 Task: Create a sub task Release to Production / Go Live for the task  Create a feature for users to report inappropriate content in the project Vertex , assign it to team member softage.10@softage.net and update the status of the sub task to  Off Track , set the priority of the sub task to High.
Action: Mouse moved to (46, 417)
Screenshot: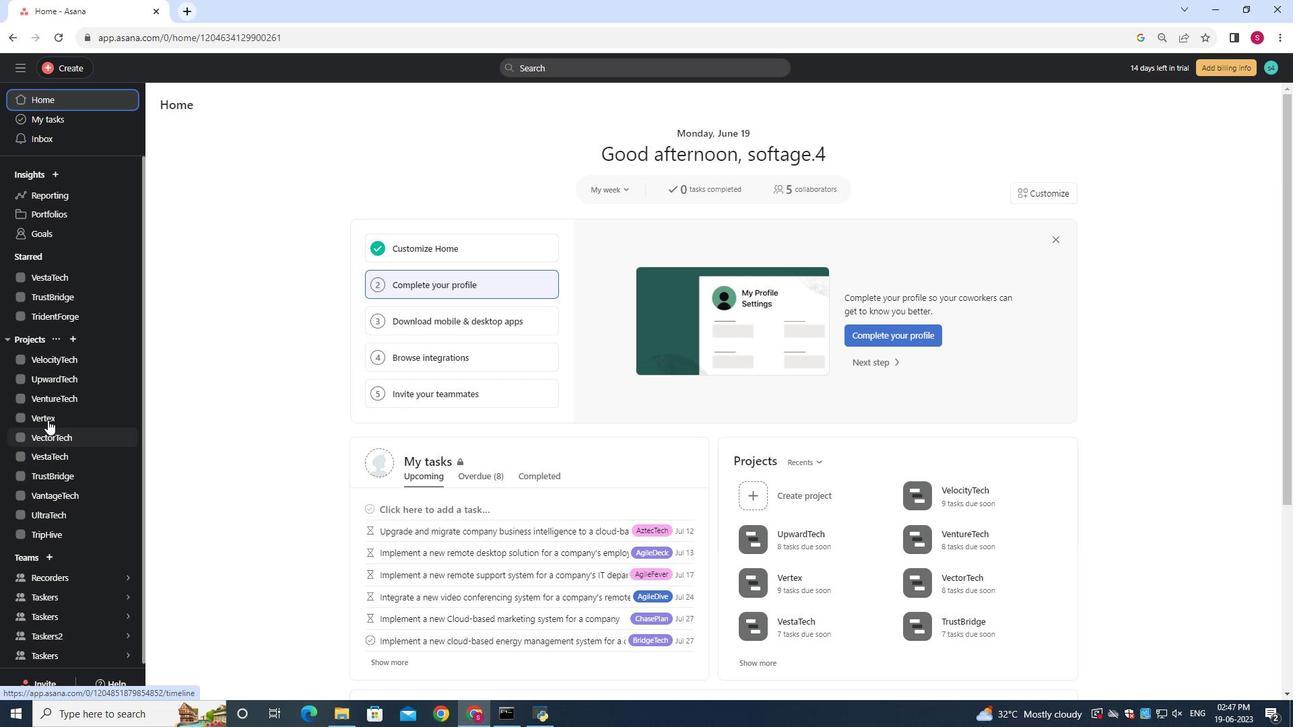 
Action: Mouse pressed left at (46, 417)
Screenshot: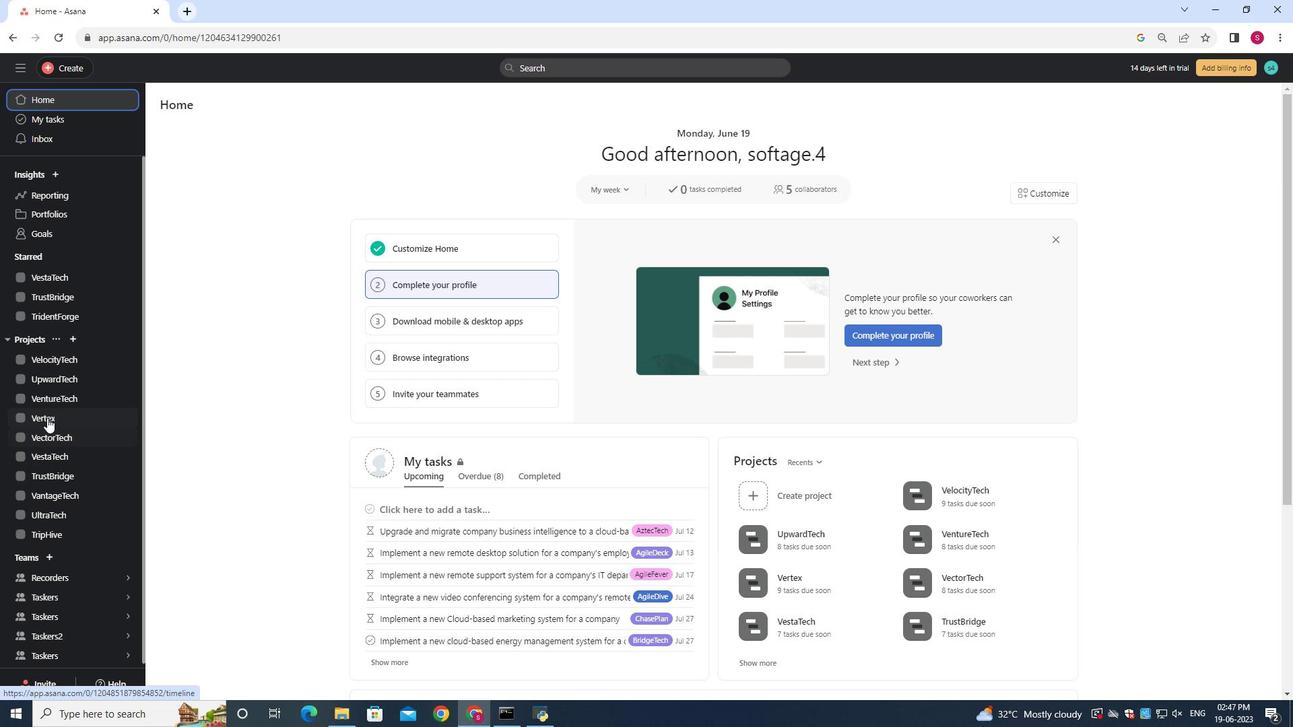 
Action: Mouse moved to (501, 295)
Screenshot: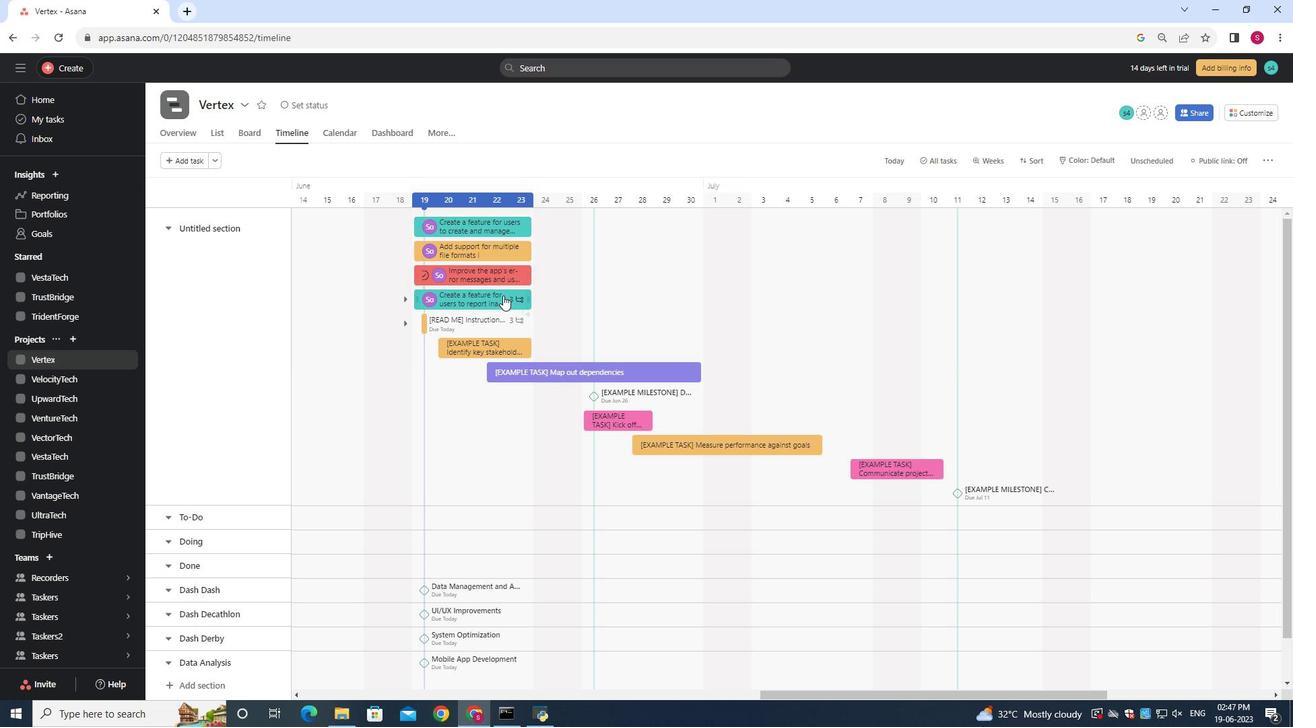 
Action: Mouse pressed left at (501, 295)
Screenshot: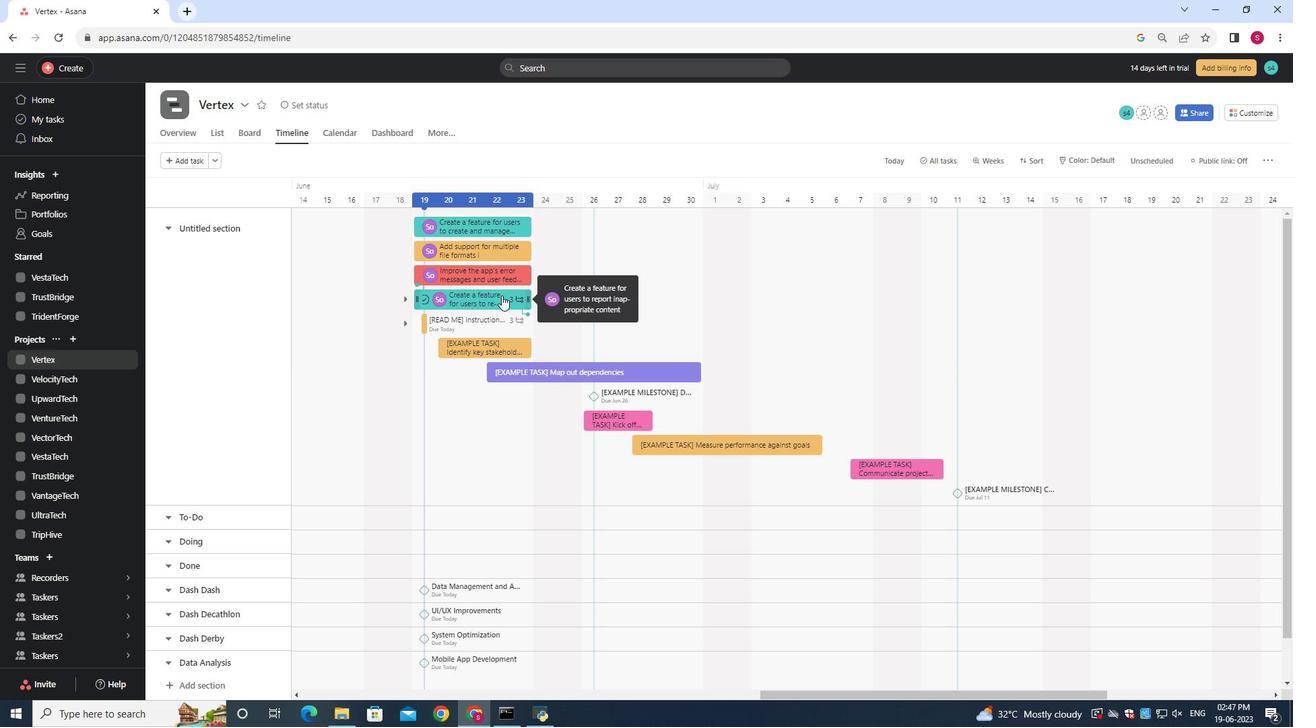 
Action: Mouse moved to (997, 363)
Screenshot: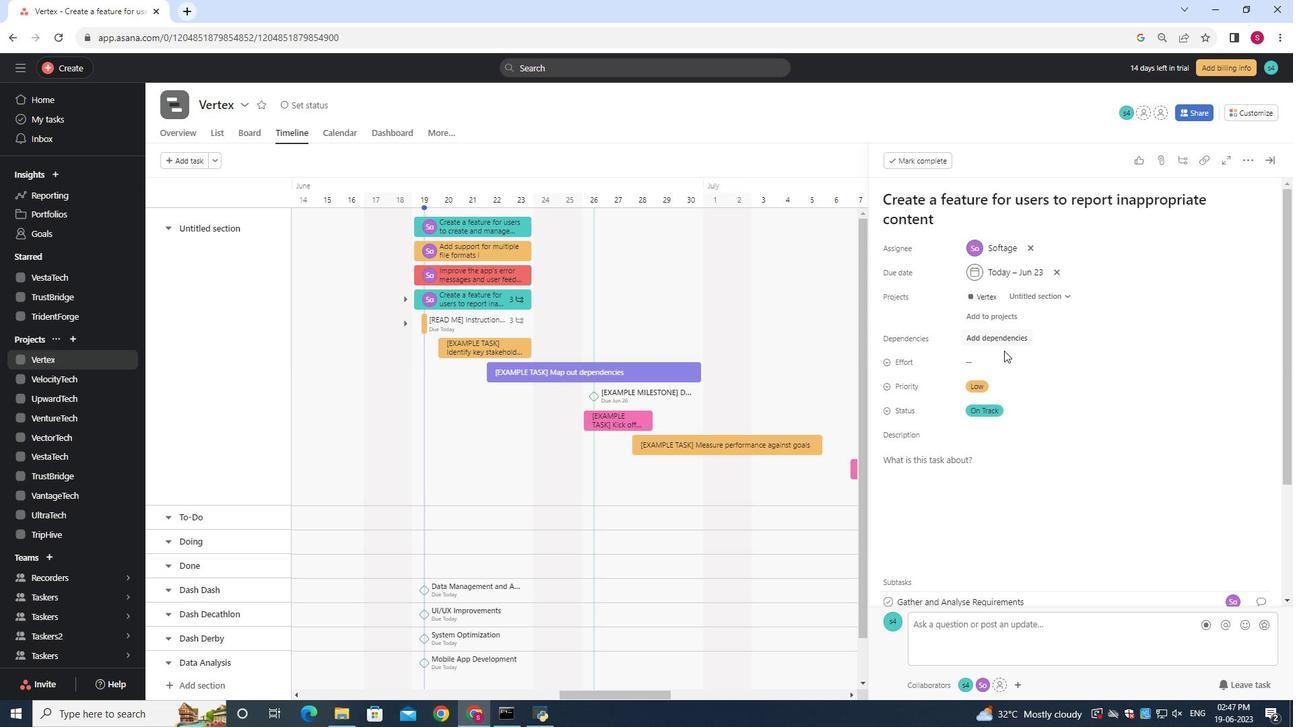 
Action: Mouse scrolled (997, 362) with delta (0, 0)
Screenshot: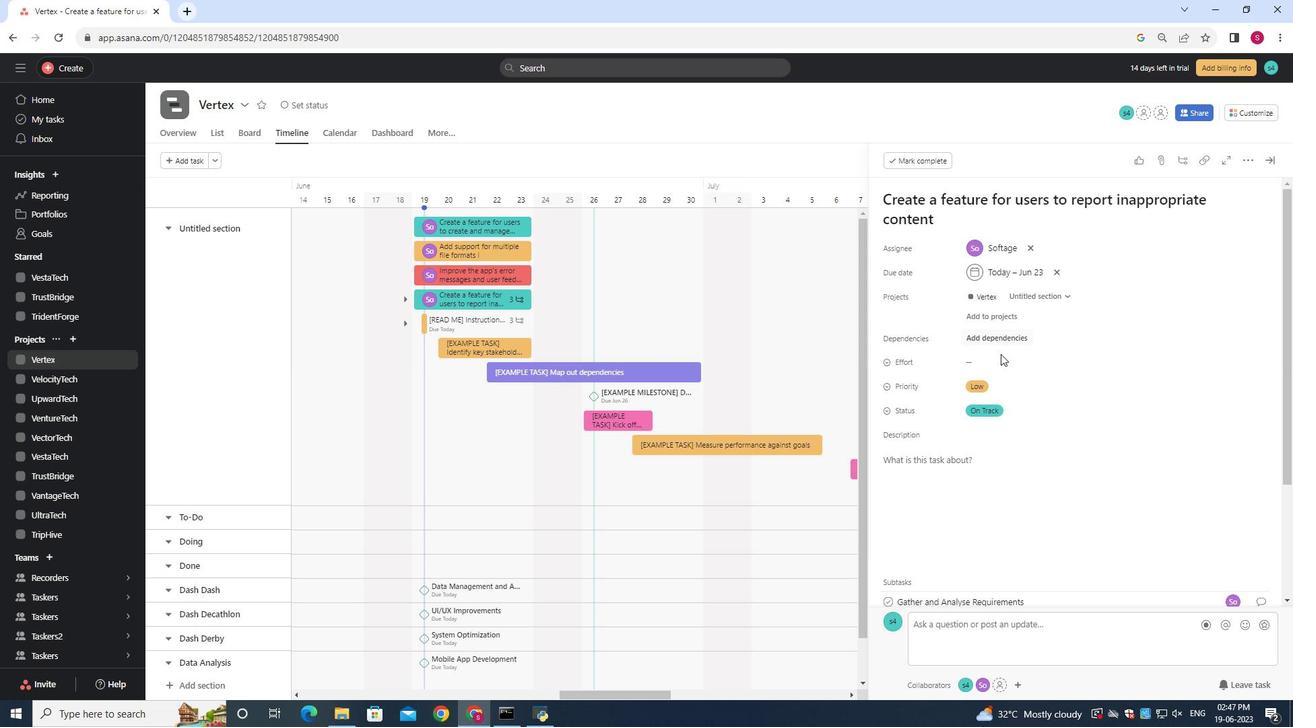 
Action: Mouse scrolled (997, 362) with delta (0, 0)
Screenshot: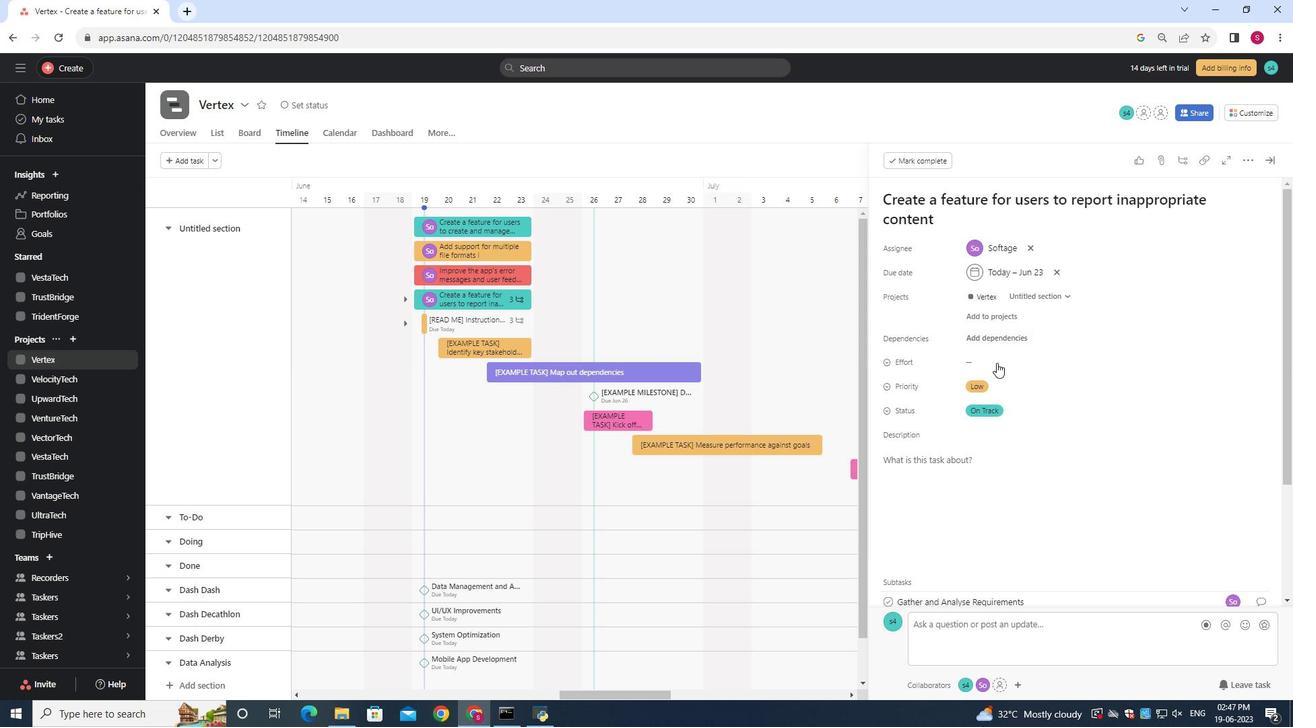 
Action: Mouse moved to (995, 362)
Screenshot: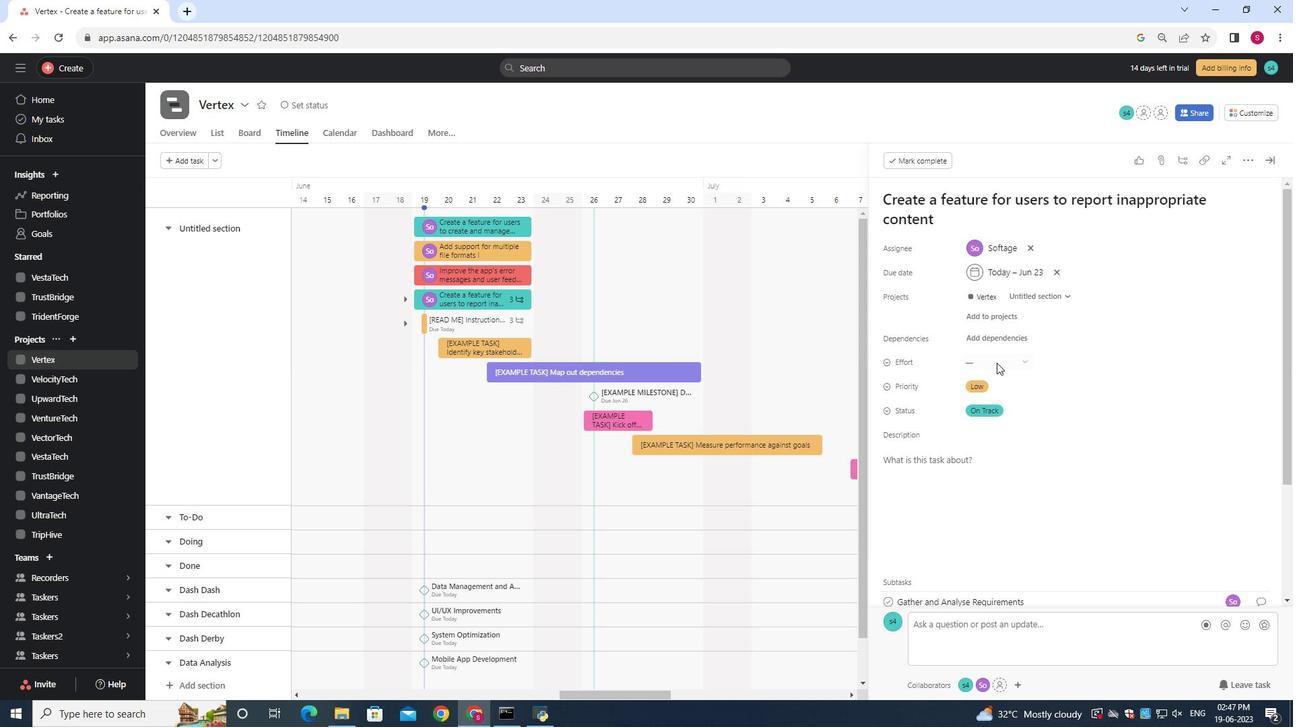 
Action: Mouse scrolled (996, 362) with delta (0, 0)
Screenshot: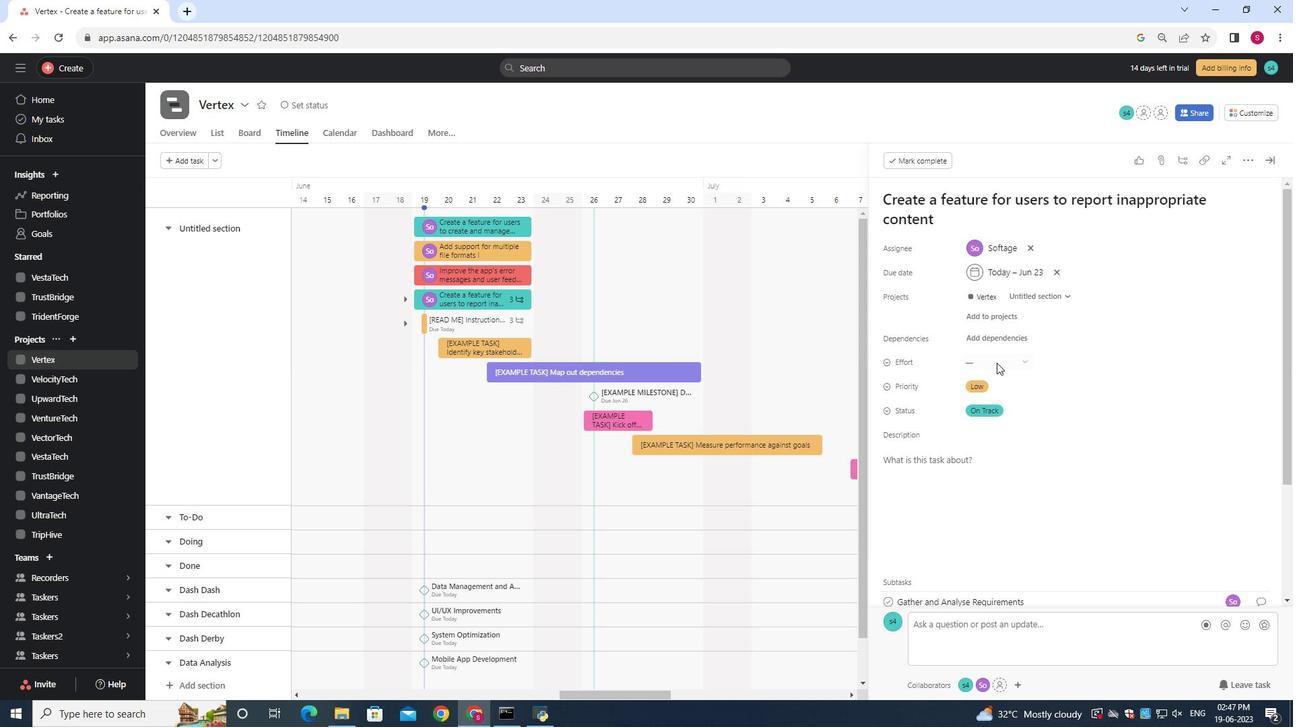 
Action: Mouse moved to (919, 507)
Screenshot: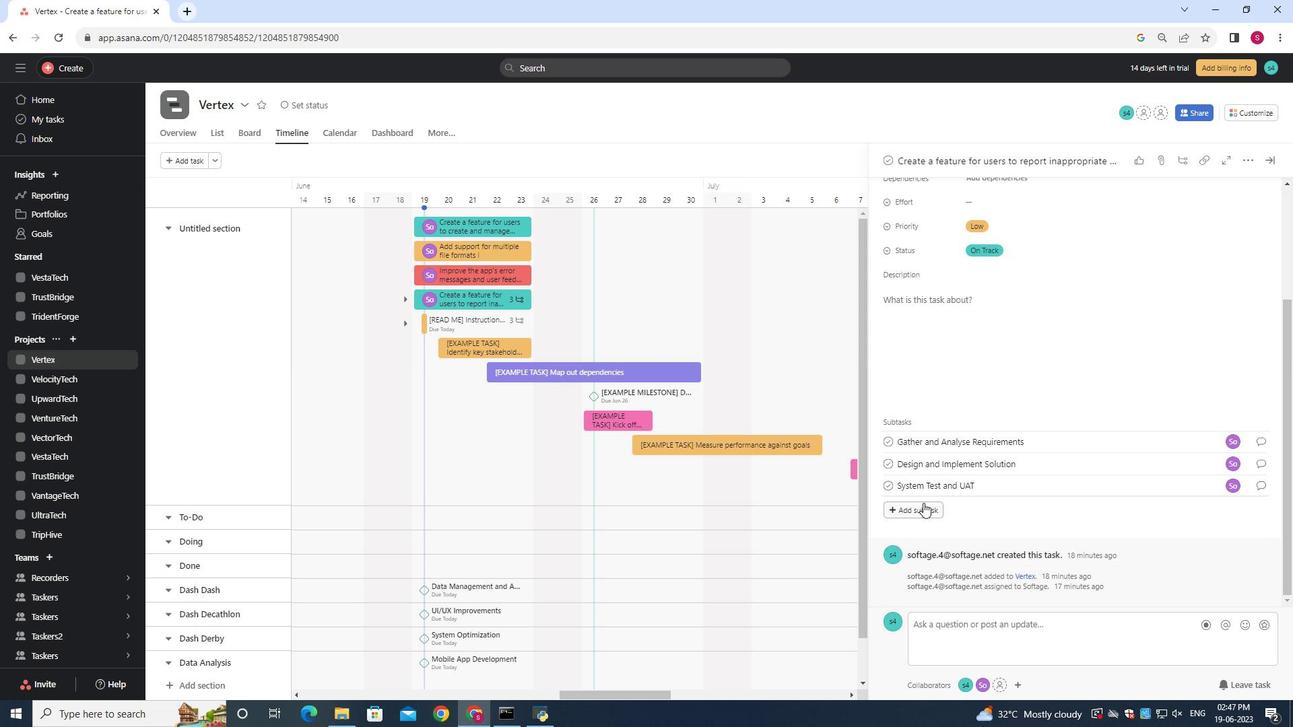 
Action: Mouse pressed left at (919, 507)
Screenshot: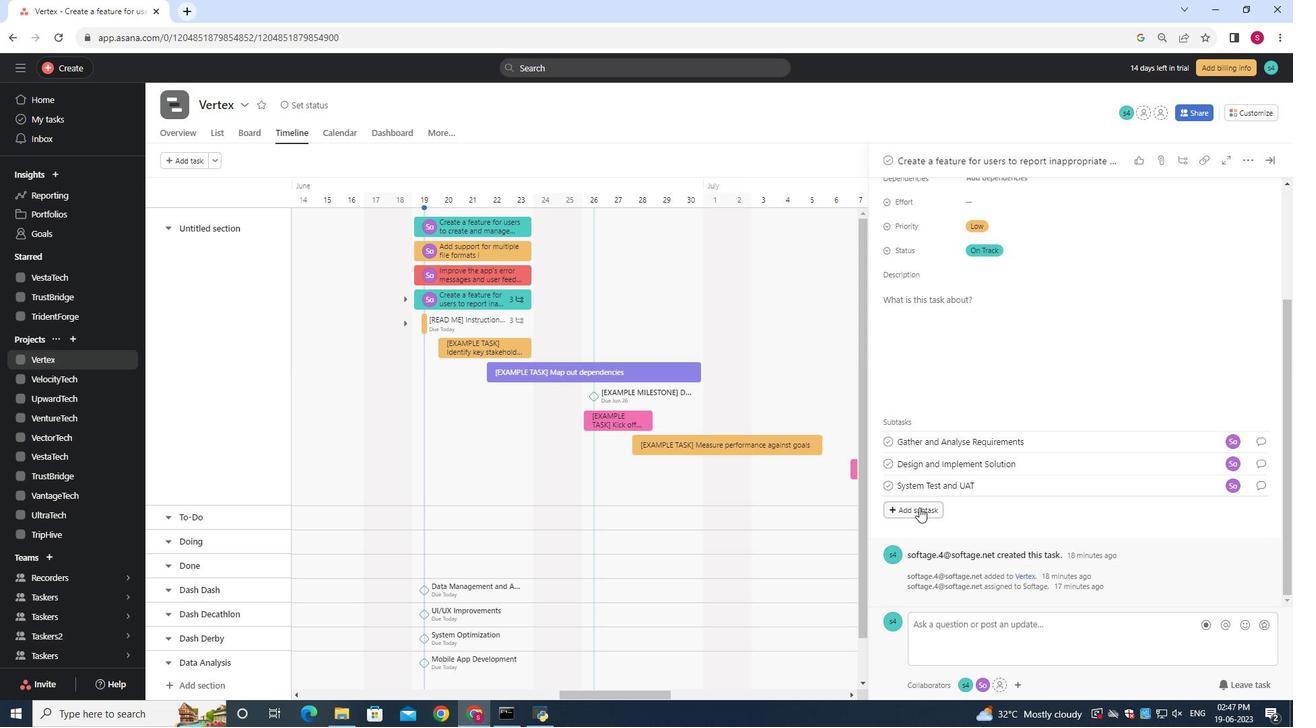 
Action: Key pressed <Key.shift><Key.shift><Key.shift>Release<Key.space>to<Key.space><Key.shift>Production<Key.space>/<Key.space><Key.shift><Key.shift><Key.shift><Key.shift><Key.shift>Go<Key.space><Key.shift><Key.shift>Live
Screenshot: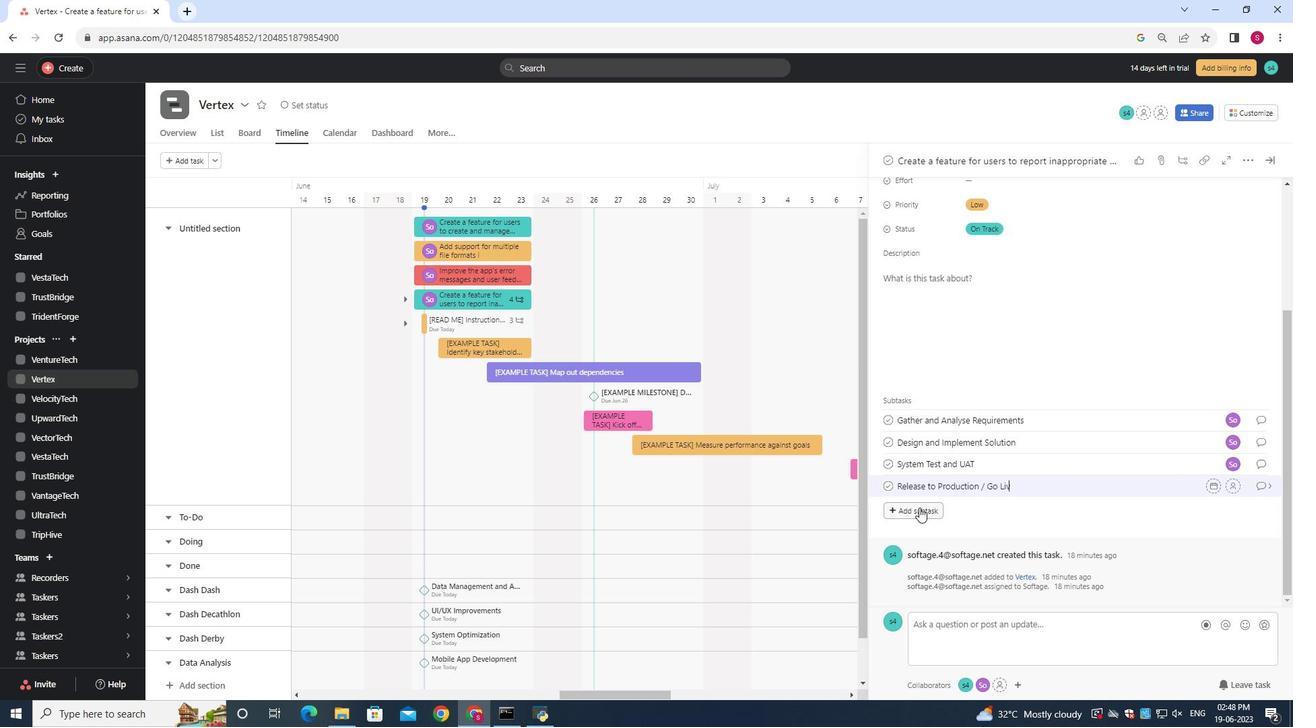 
Action: Mouse moved to (1234, 487)
Screenshot: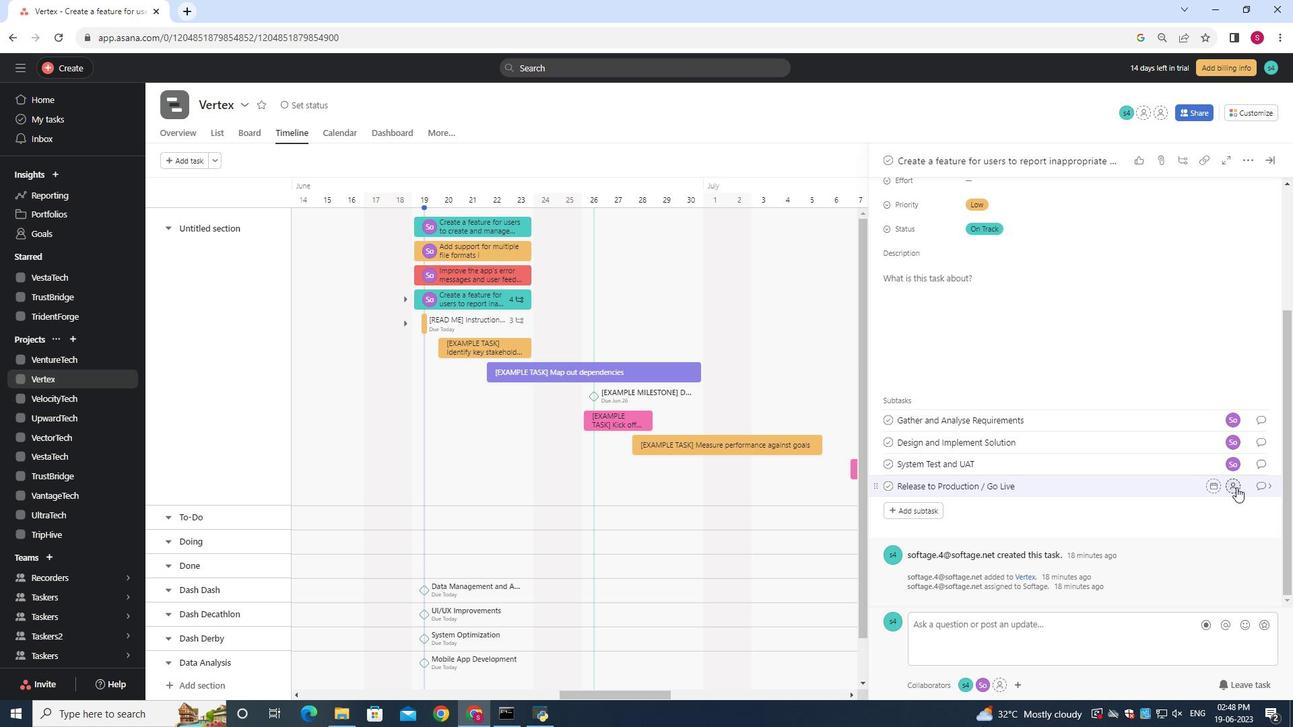 
Action: Mouse pressed left at (1234, 487)
Screenshot: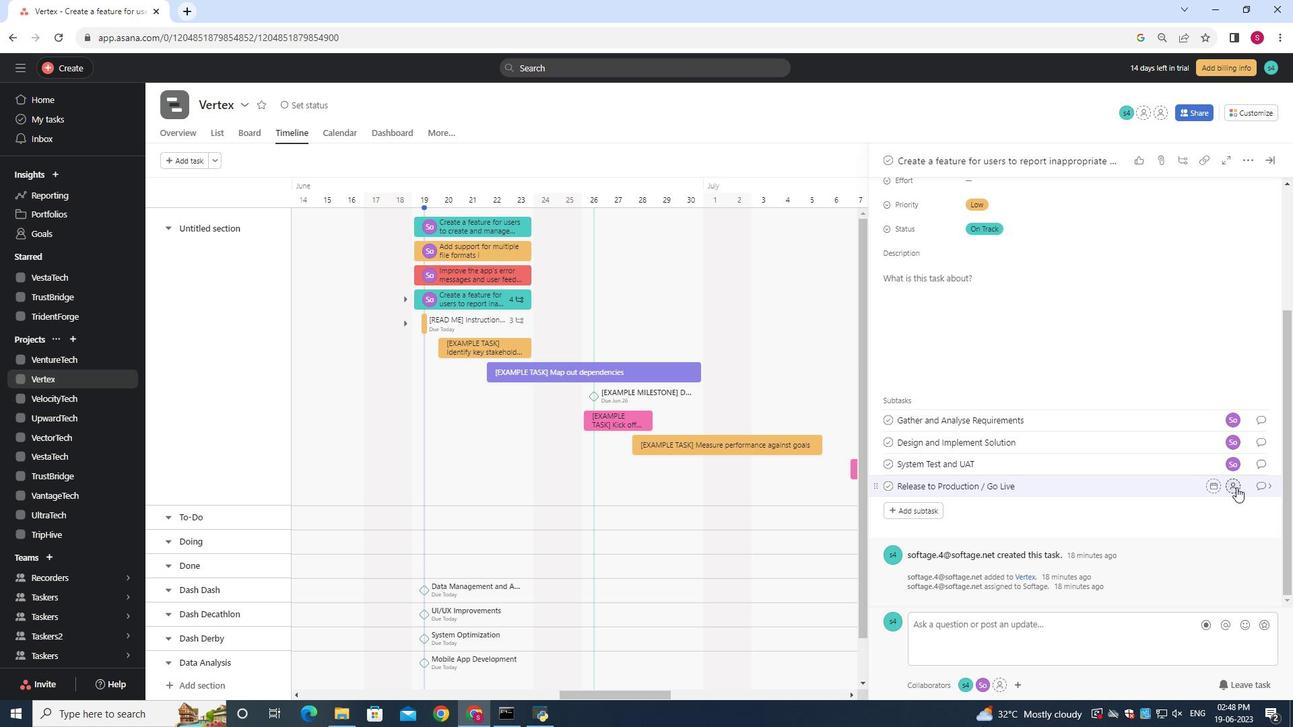 
Action: Mouse moved to (1231, 487)
Screenshot: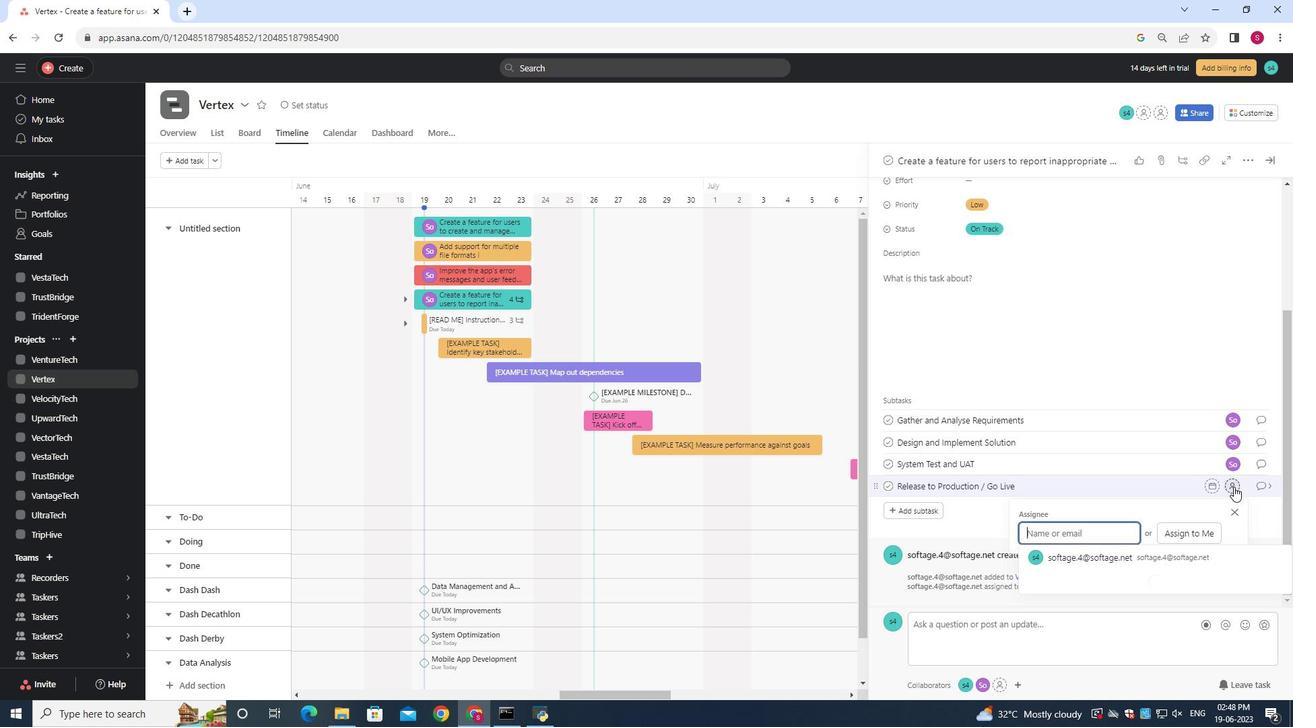 
Action: Key pressed softage.10<Key.shift>@softage.net
Screenshot: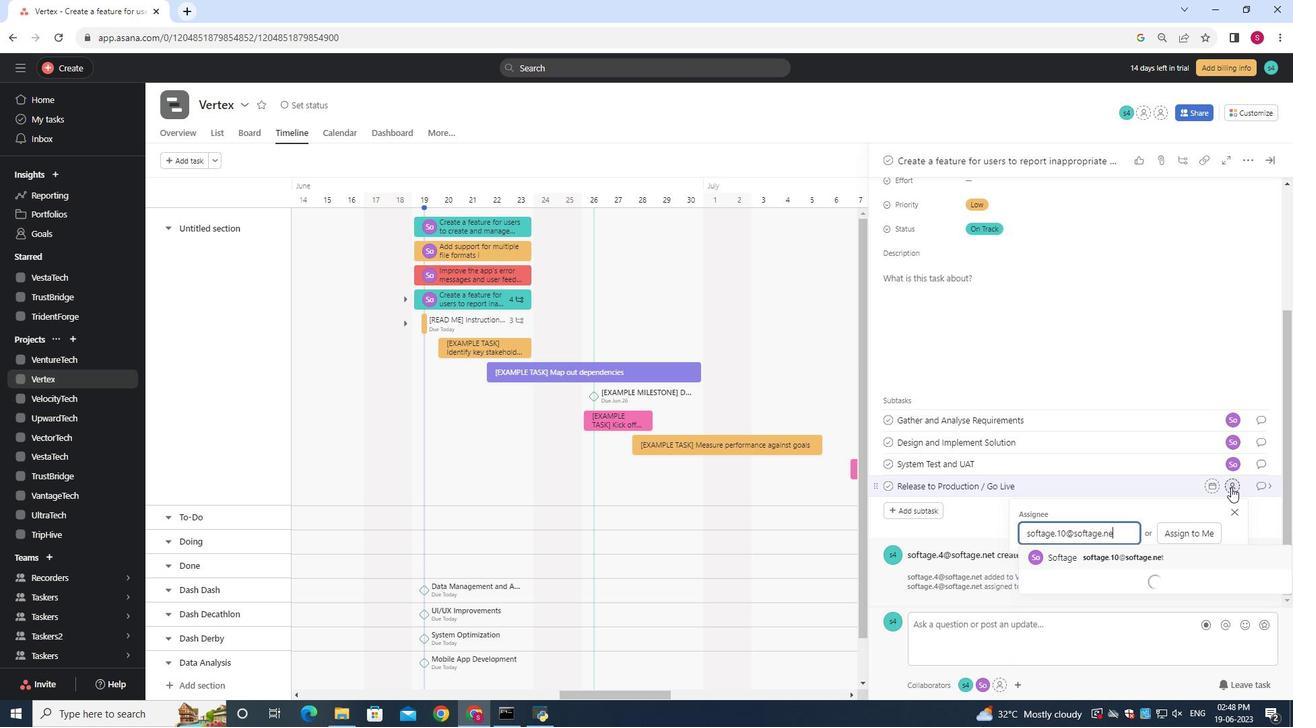 
Action: Mouse moved to (1114, 557)
Screenshot: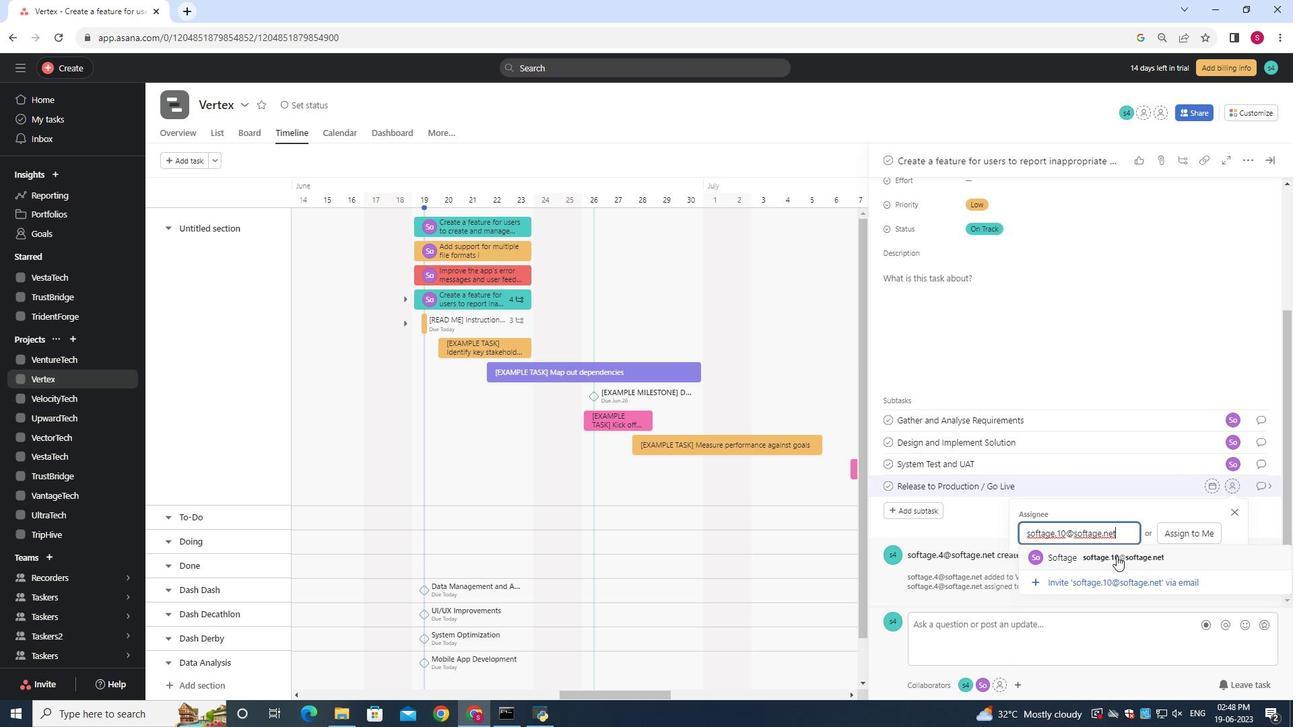 
Action: Mouse pressed left at (1114, 557)
Screenshot: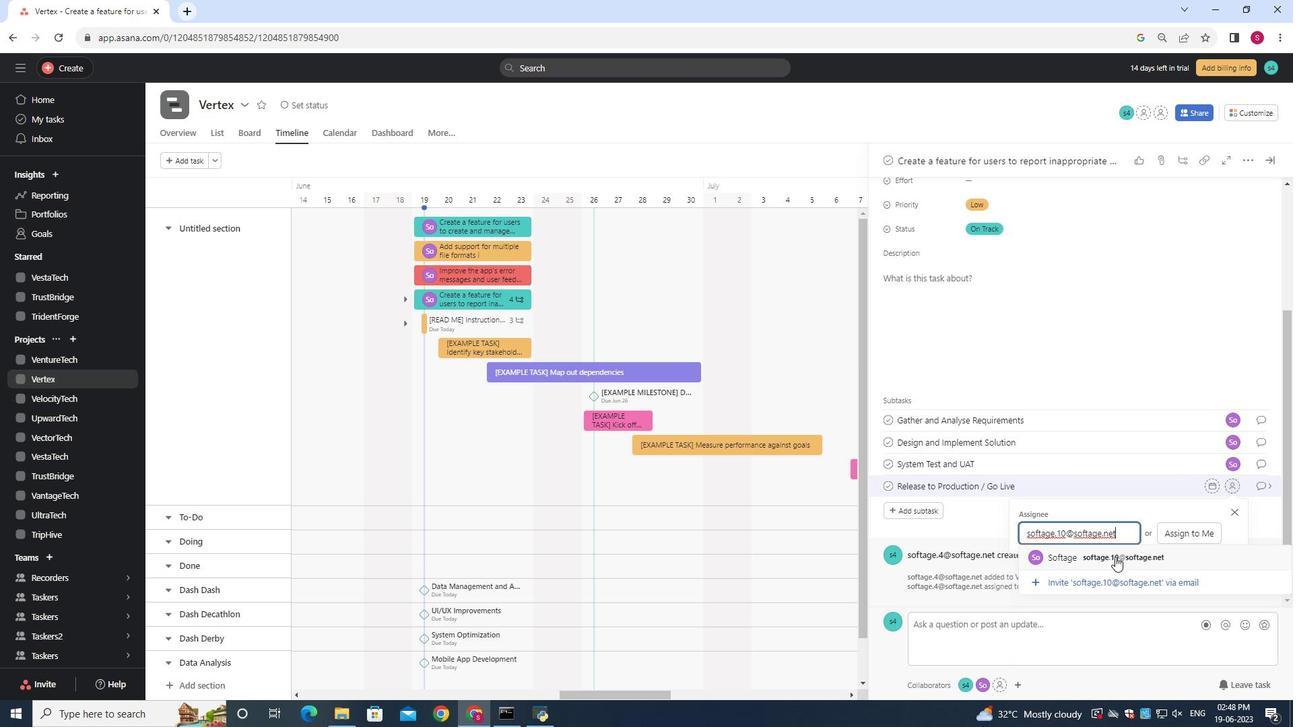 
Action: Mouse moved to (1269, 486)
Screenshot: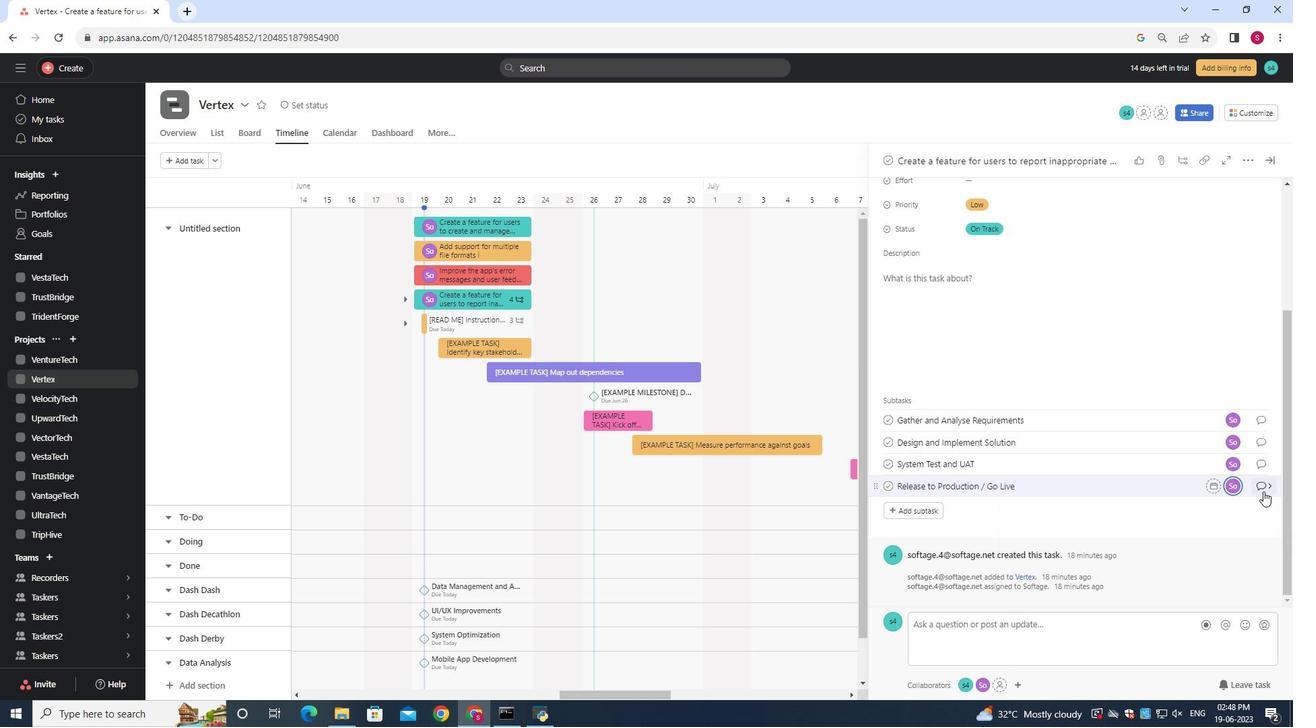 
Action: Mouse pressed left at (1269, 486)
Screenshot: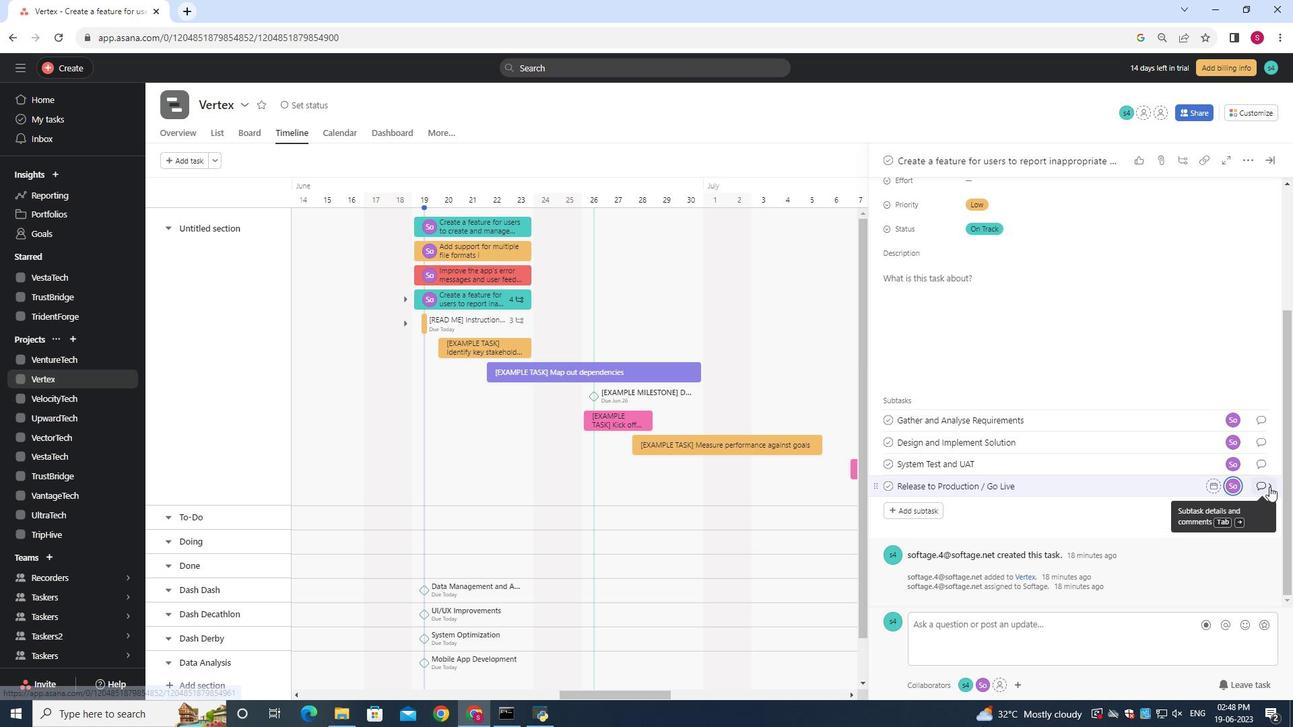 
Action: Mouse moved to (912, 328)
Screenshot: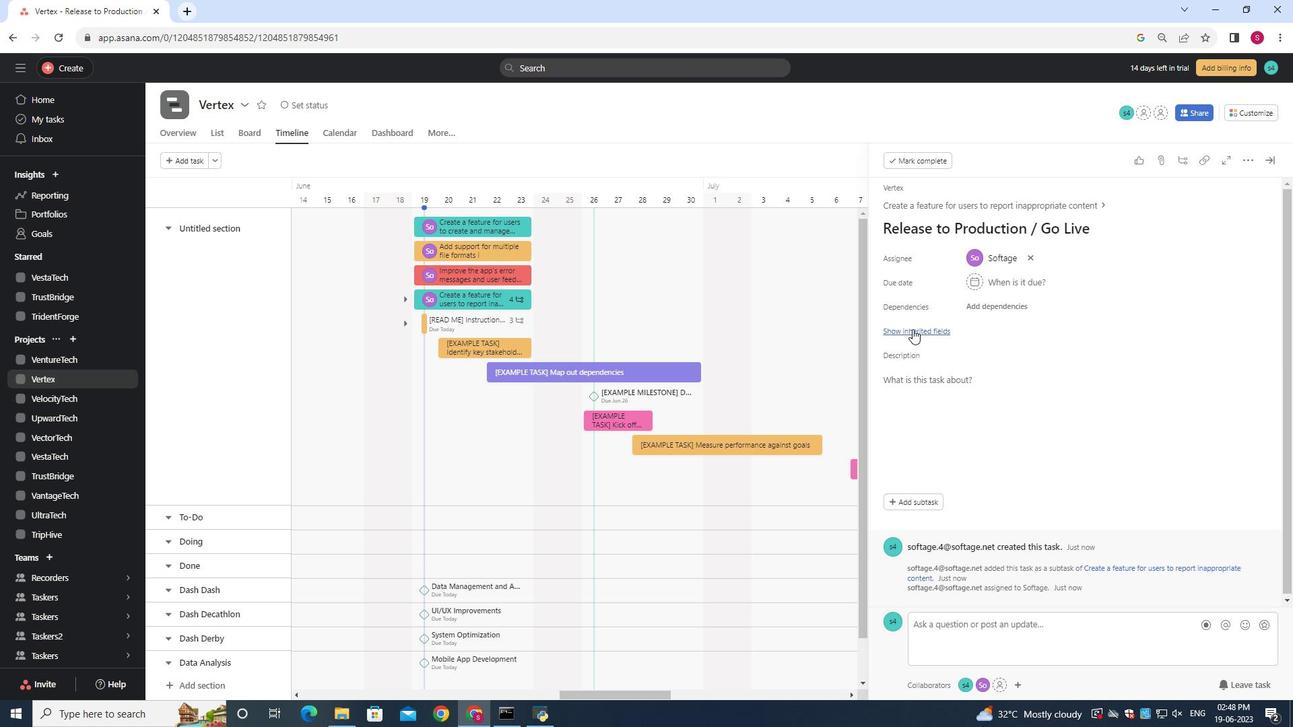 
Action: Mouse pressed left at (912, 328)
Screenshot: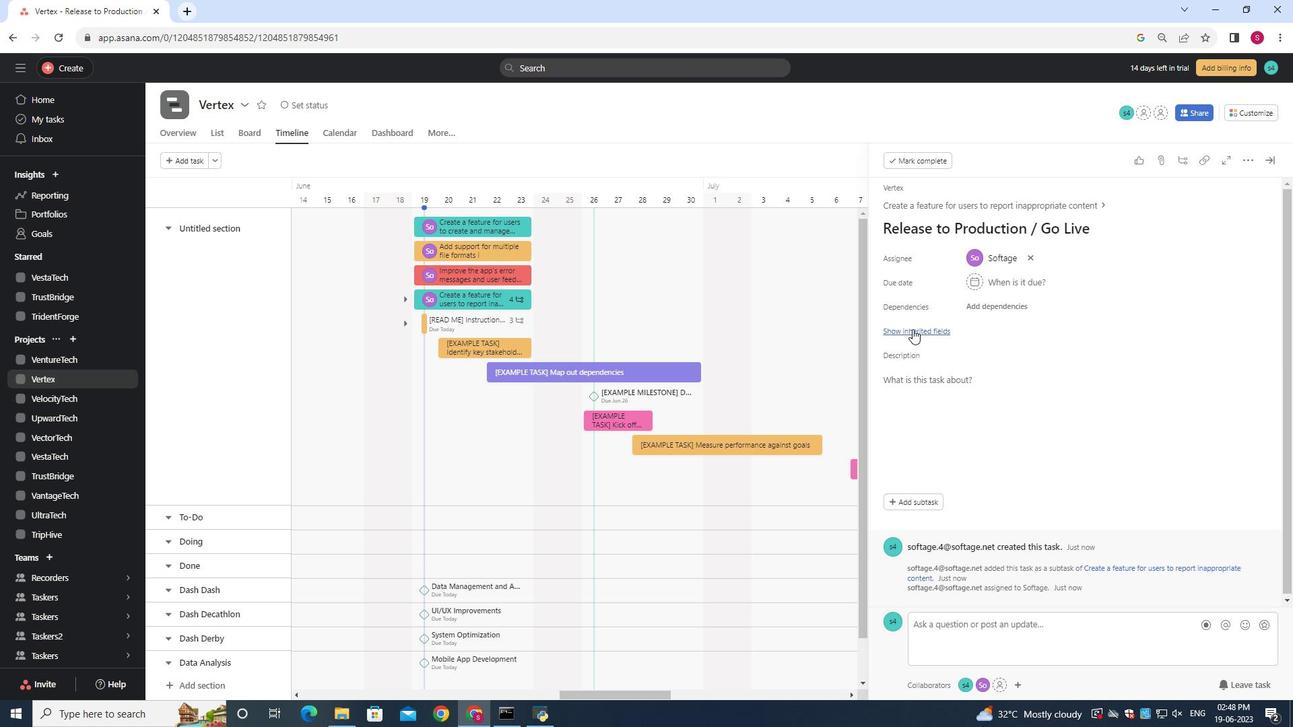 
Action: Mouse moved to (975, 402)
Screenshot: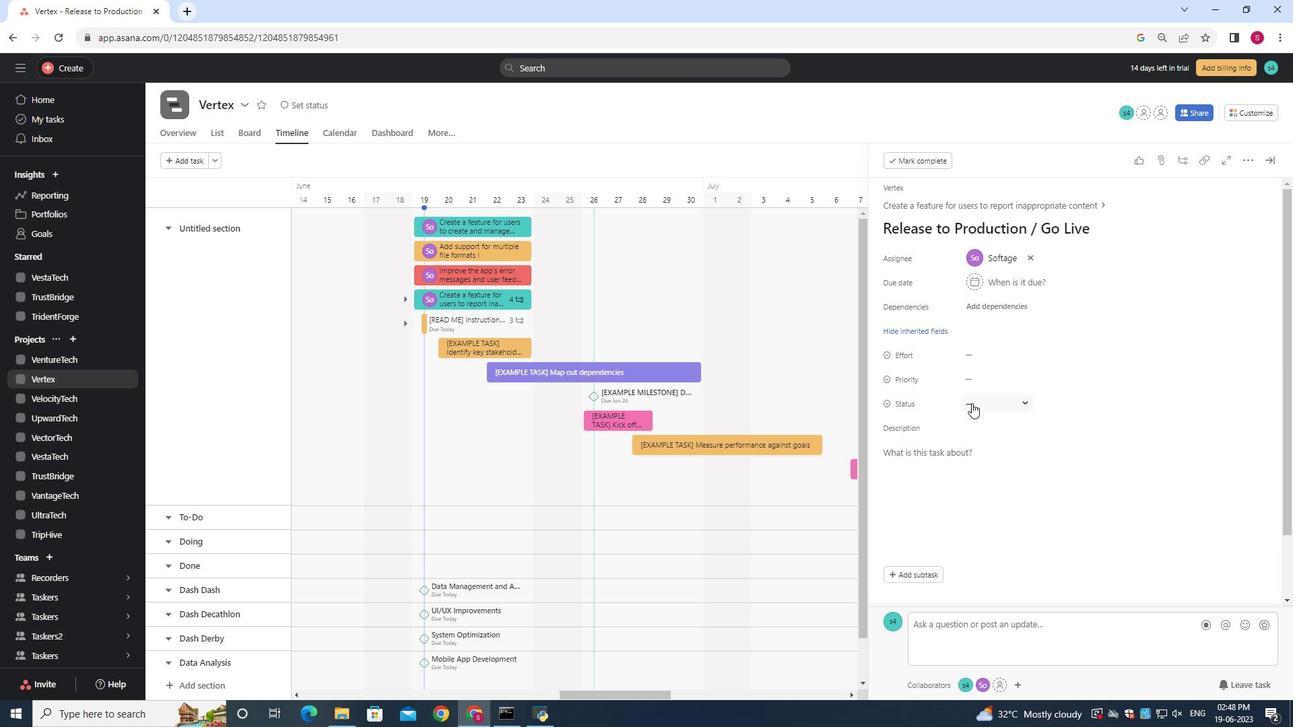 
Action: Mouse pressed left at (975, 402)
Screenshot: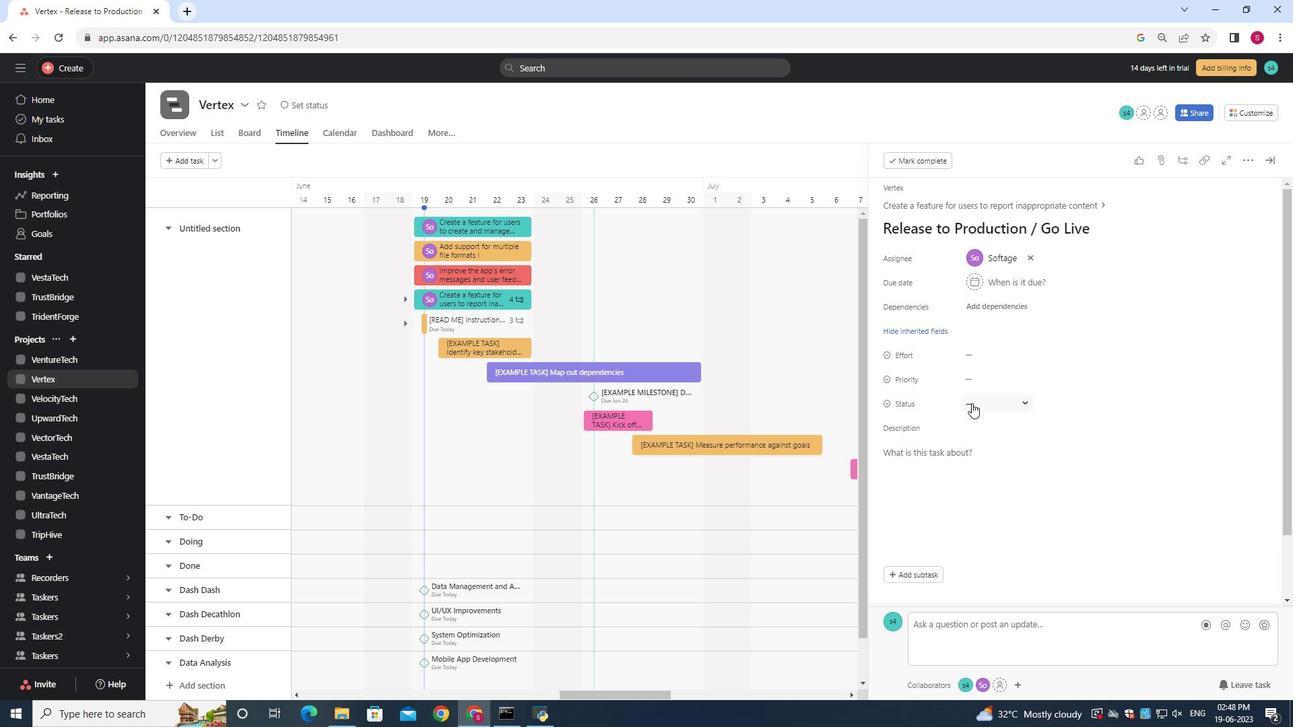 
Action: Mouse moved to (1005, 486)
Screenshot: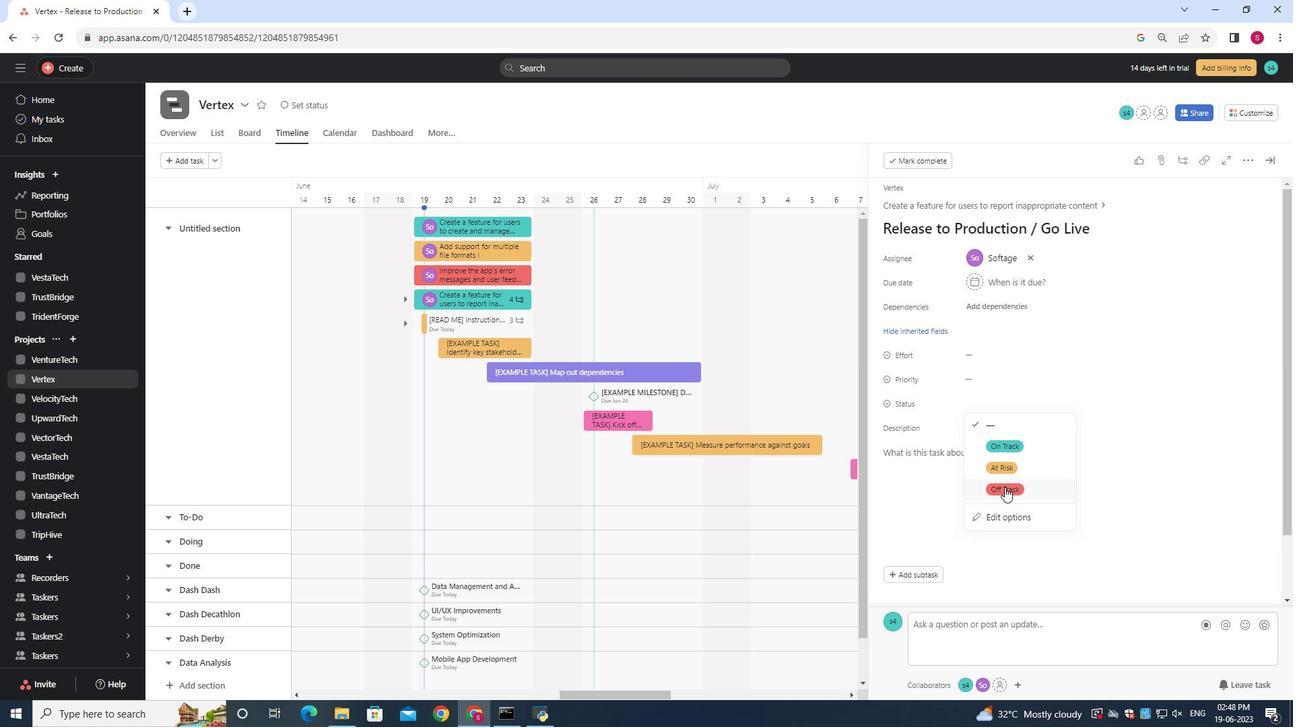 
Action: Mouse pressed left at (1005, 486)
Screenshot: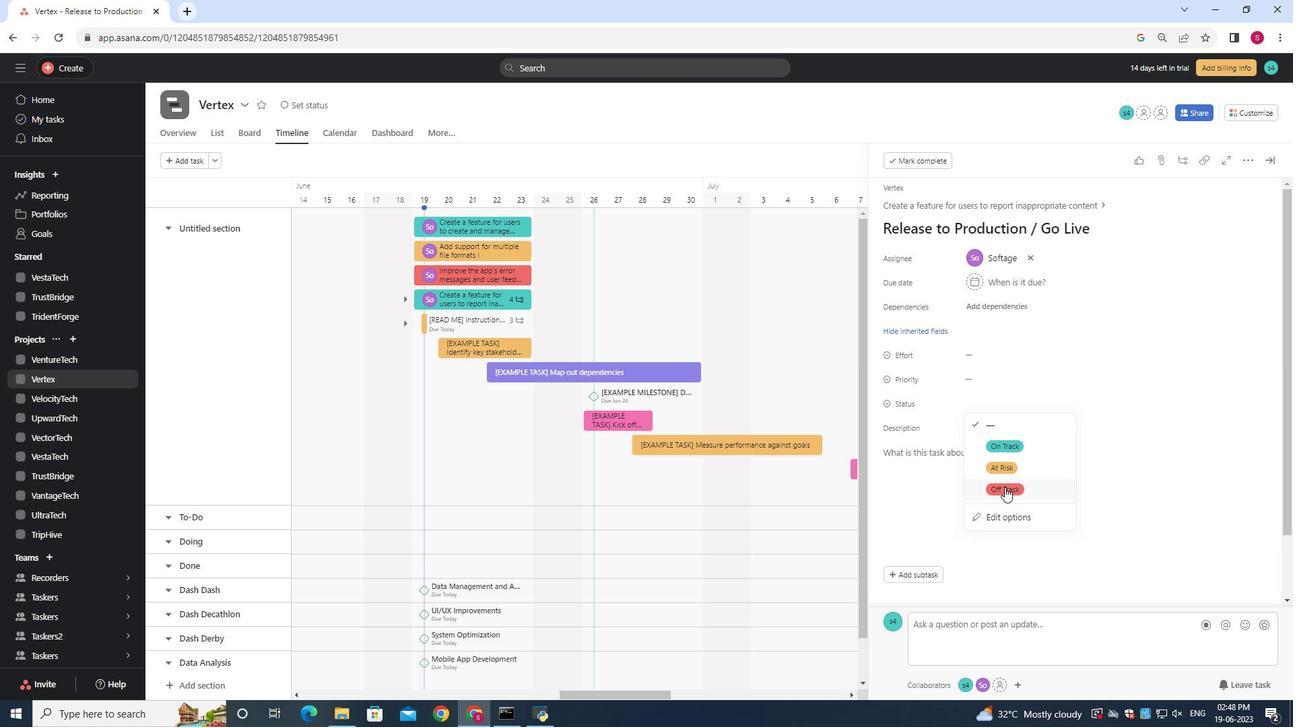 
Action: Mouse moved to (969, 377)
Screenshot: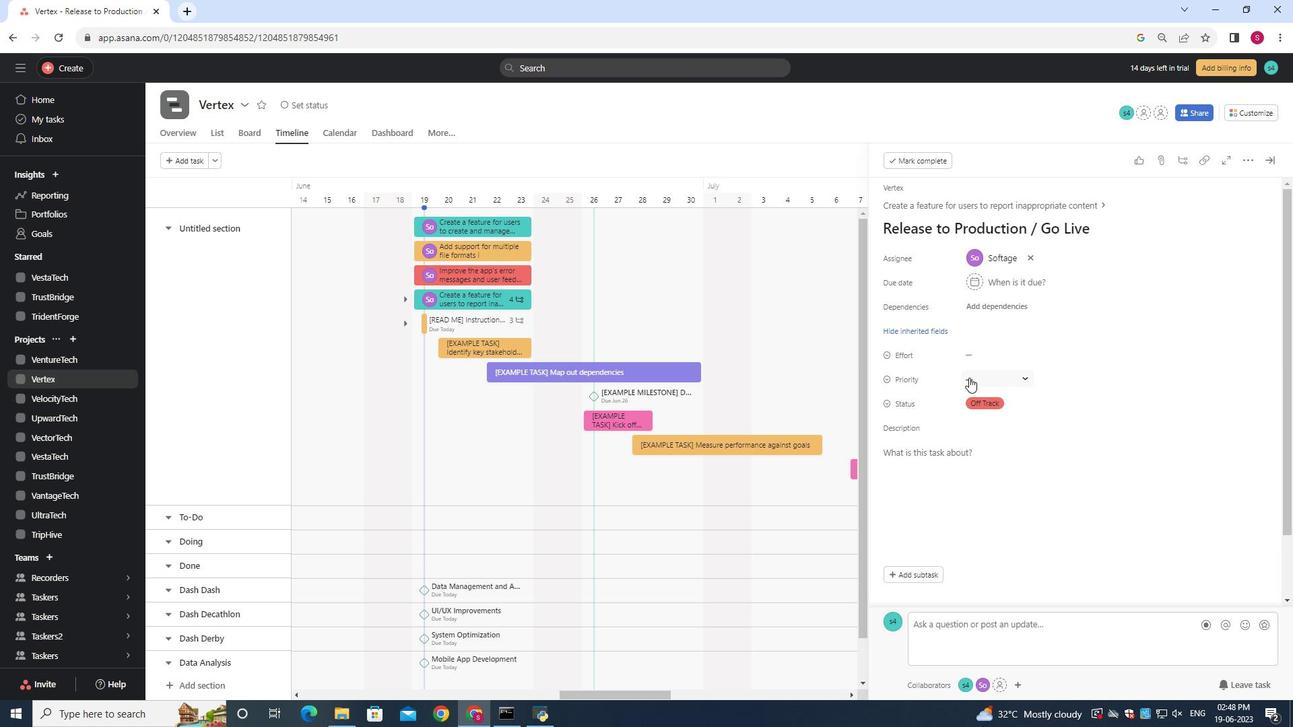 
Action: Mouse pressed left at (969, 377)
Screenshot: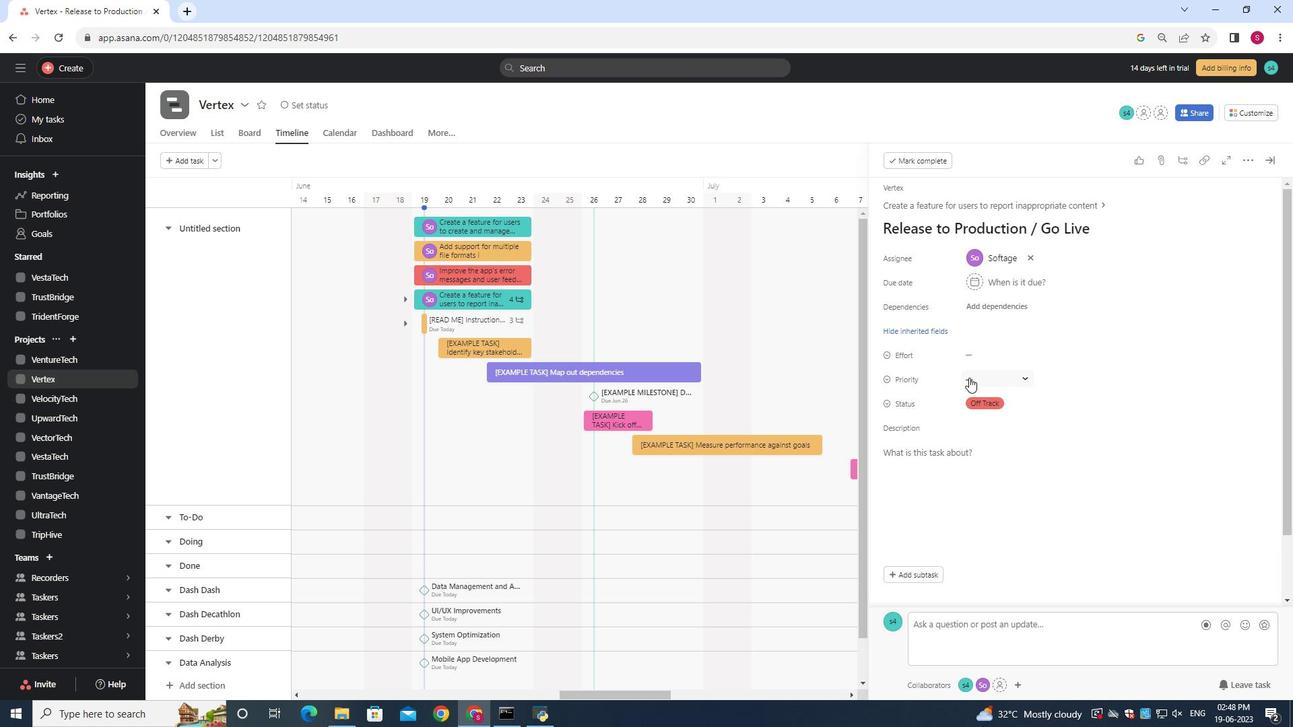 
Action: Mouse moved to (1009, 415)
Screenshot: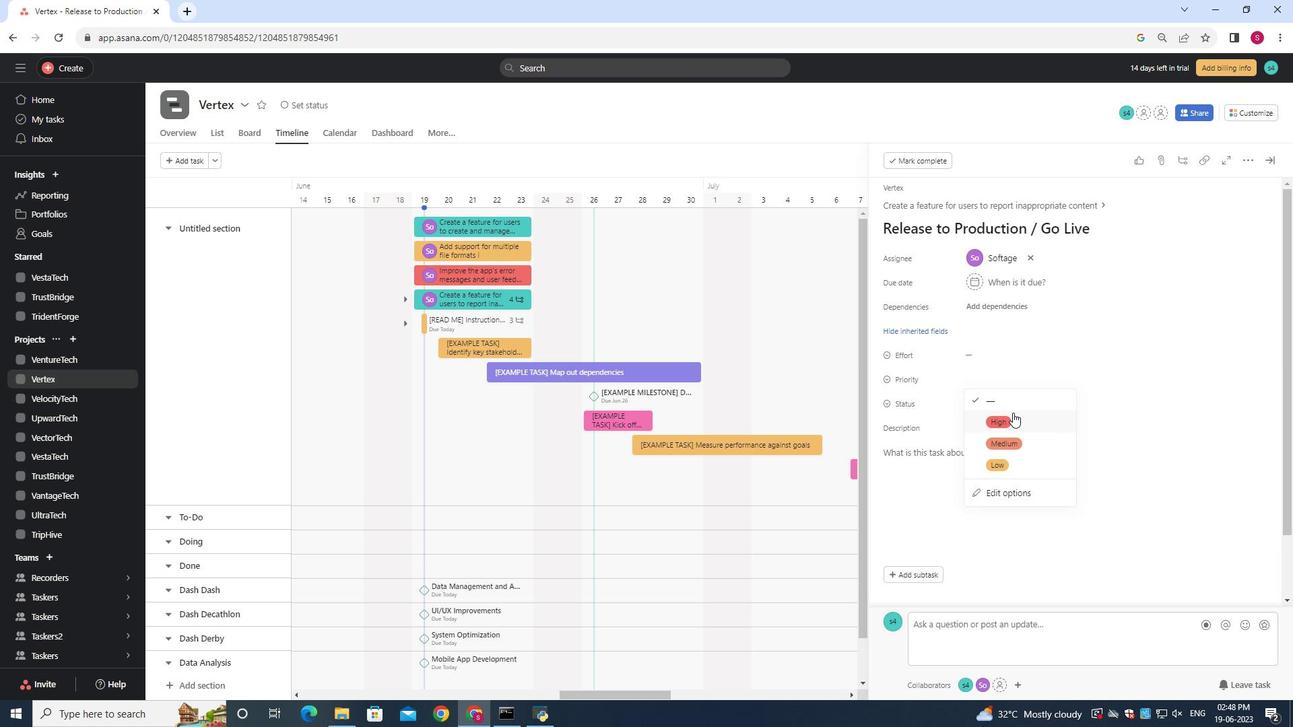 
Action: Mouse pressed left at (1009, 415)
Screenshot: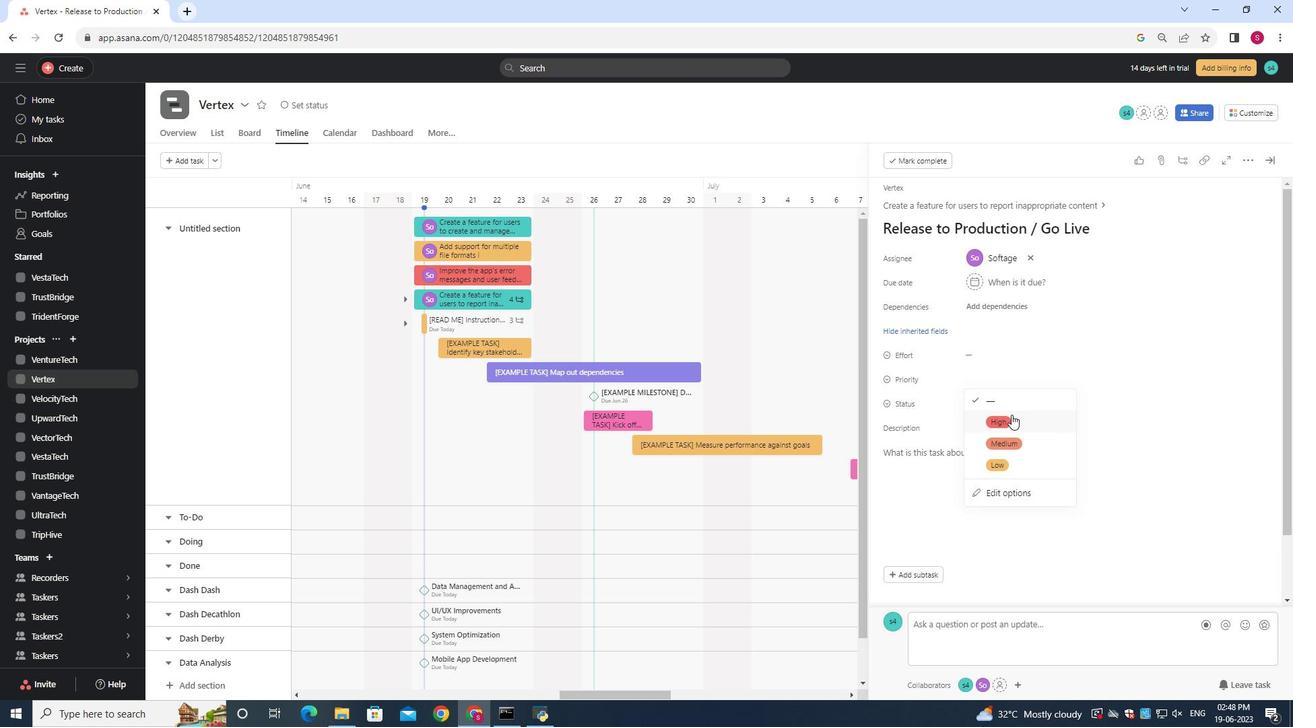 
Action: Mouse moved to (996, 379)
Screenshot: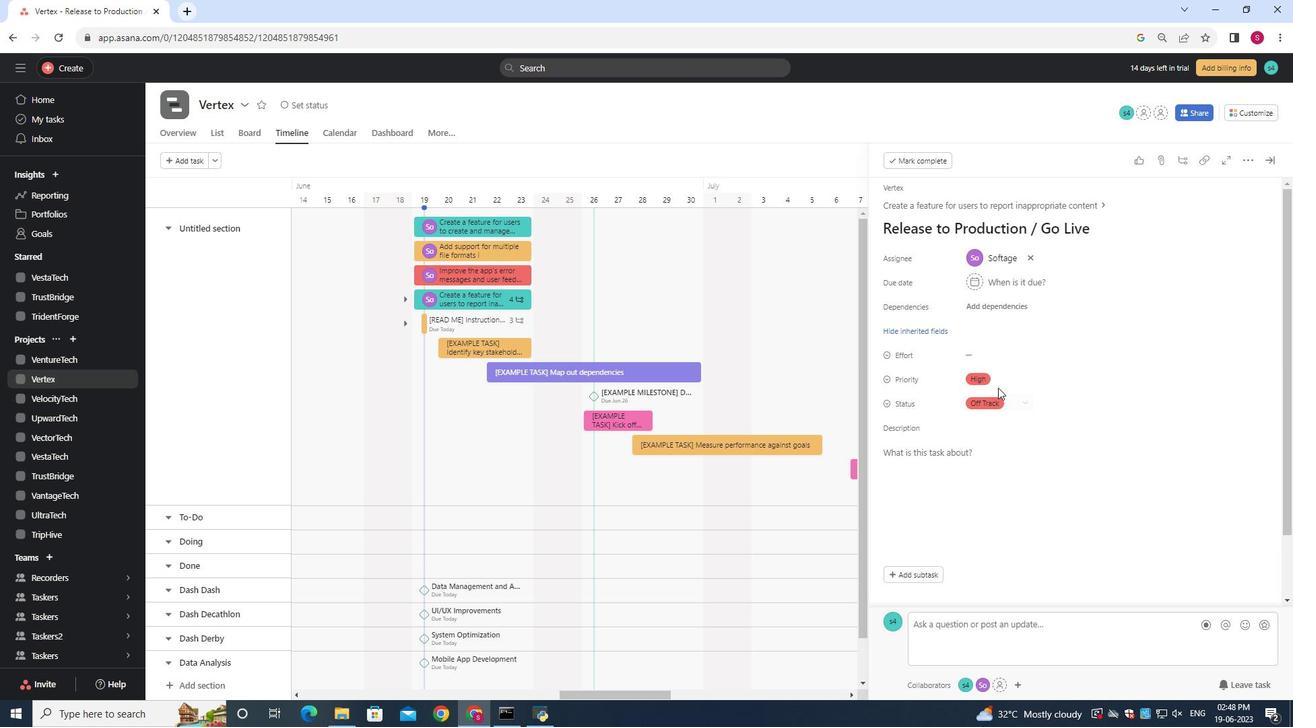 
